 Task: Create a due date automation trigger when advanced on, on the tuesday before a card is due add dates with an incomplete due date at 11:00 AM.
Action: Mouse moved to (1008, 77)
Screenshot: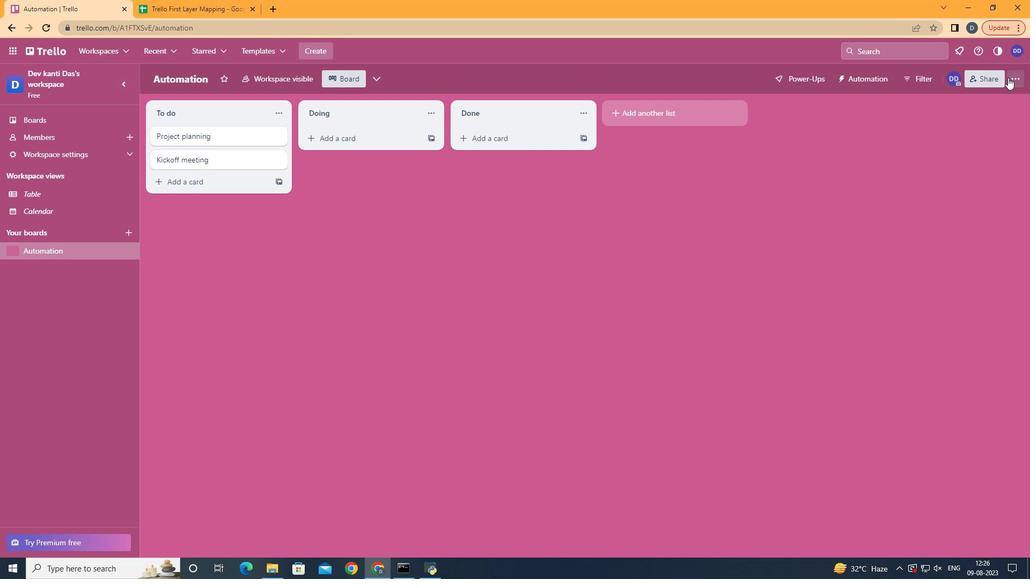 
Action: Mouse pressed left at (1008, 77)
Screenshot: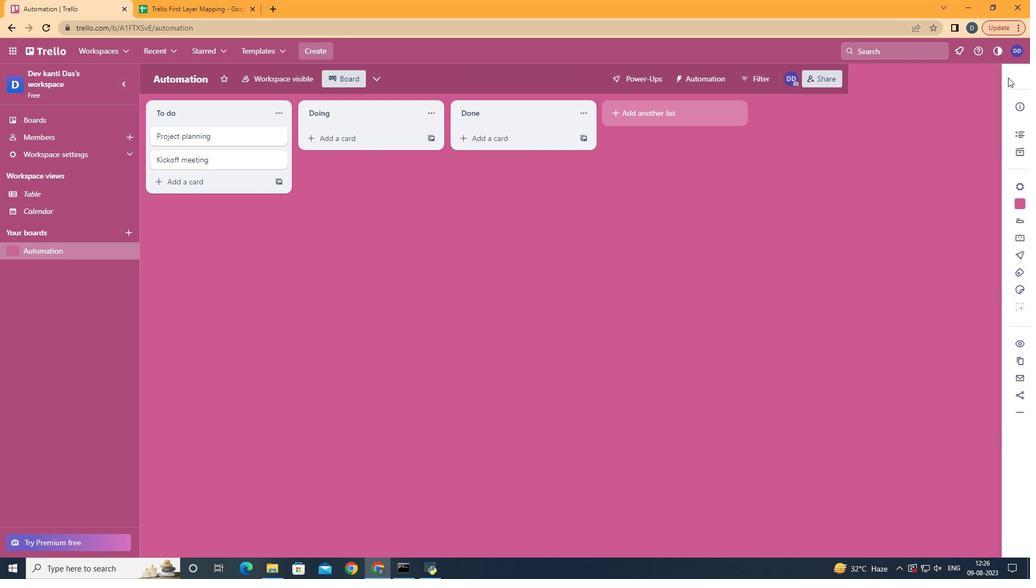 
Action: Mouse moved to (896, 235)
Screenshot: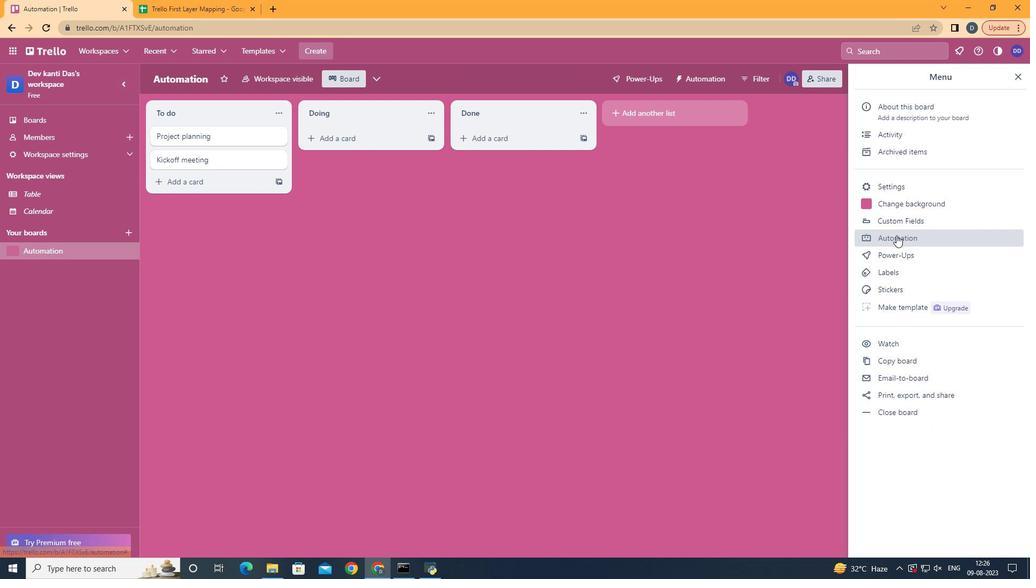 
Action: Mouse pressed left at (896, 235)
Screenshot: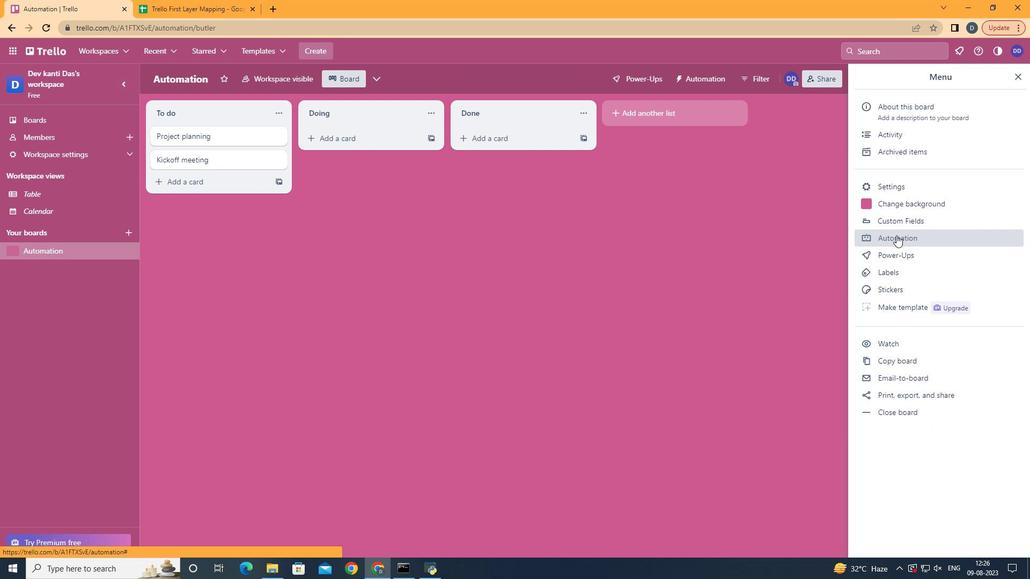 
Action: Mouse moved to (193, 215)
Screenshot: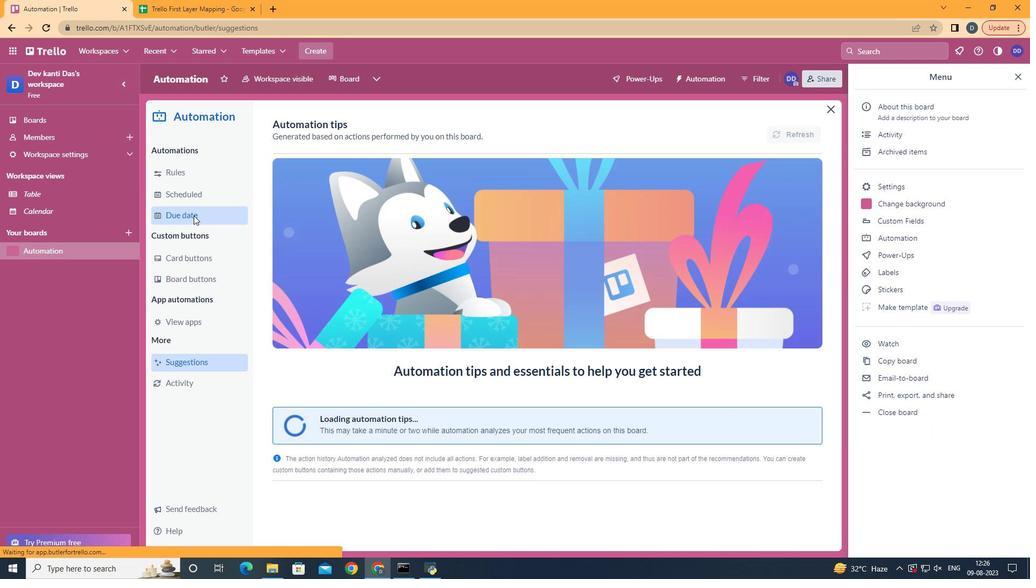 
Action: Mouse pressed left at (193, 215)
Screenshot: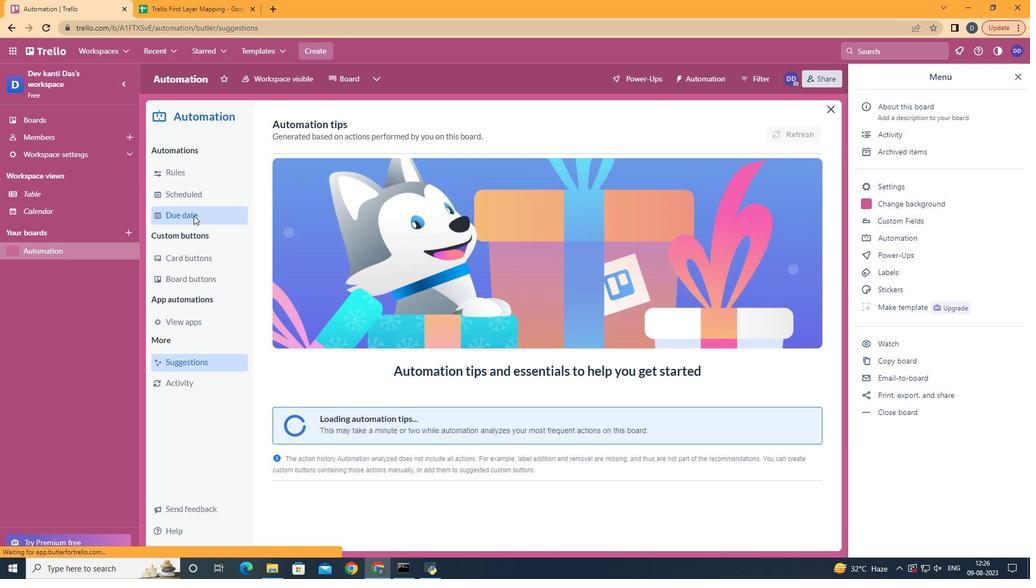 
Action: Mouse moved to (746, 127)
Screenshot: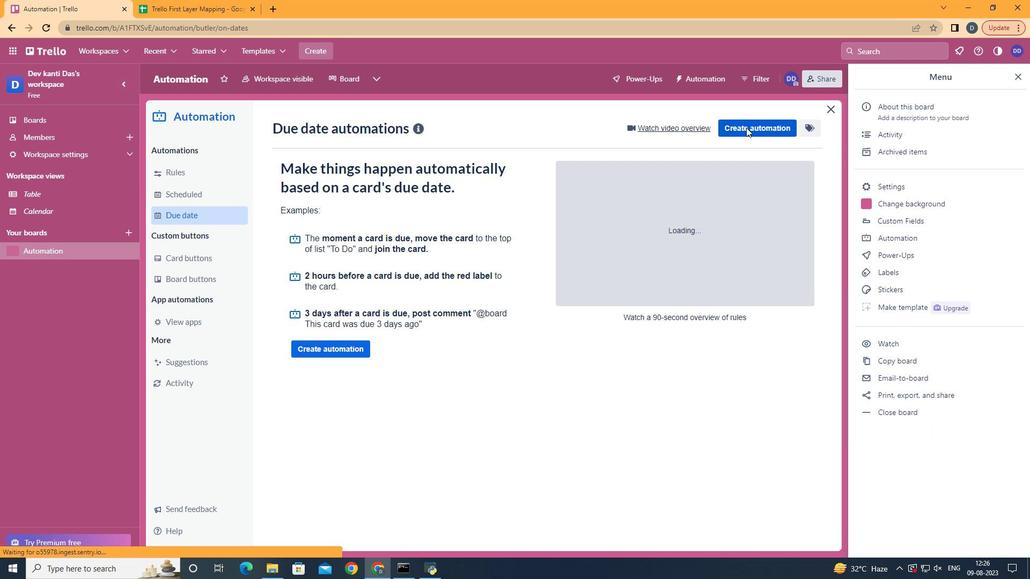 
Action: Mouse pressed left at (746, 127)
Screenshot: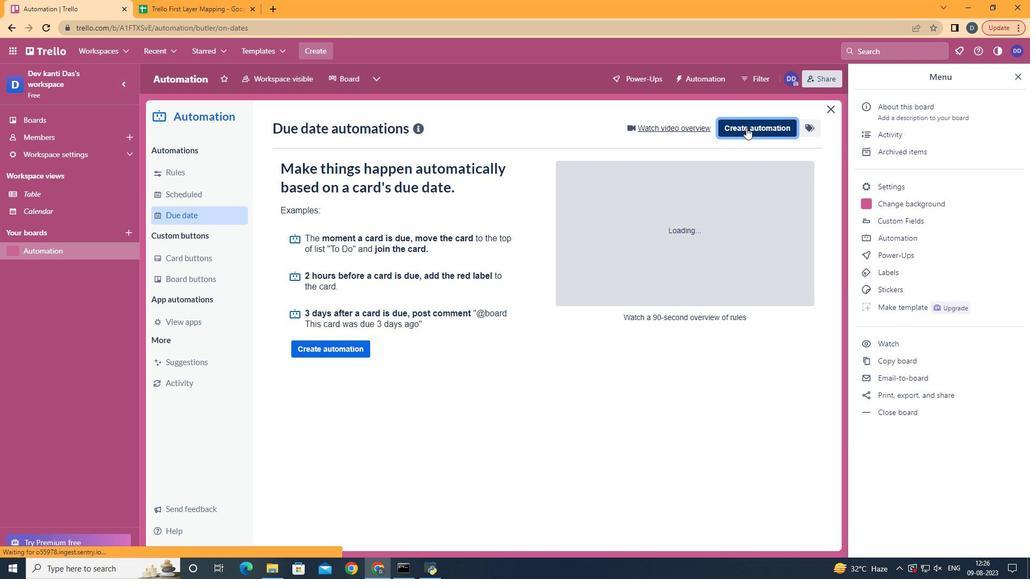 
Action: Mouse moved to (545, 229)
Screenshot: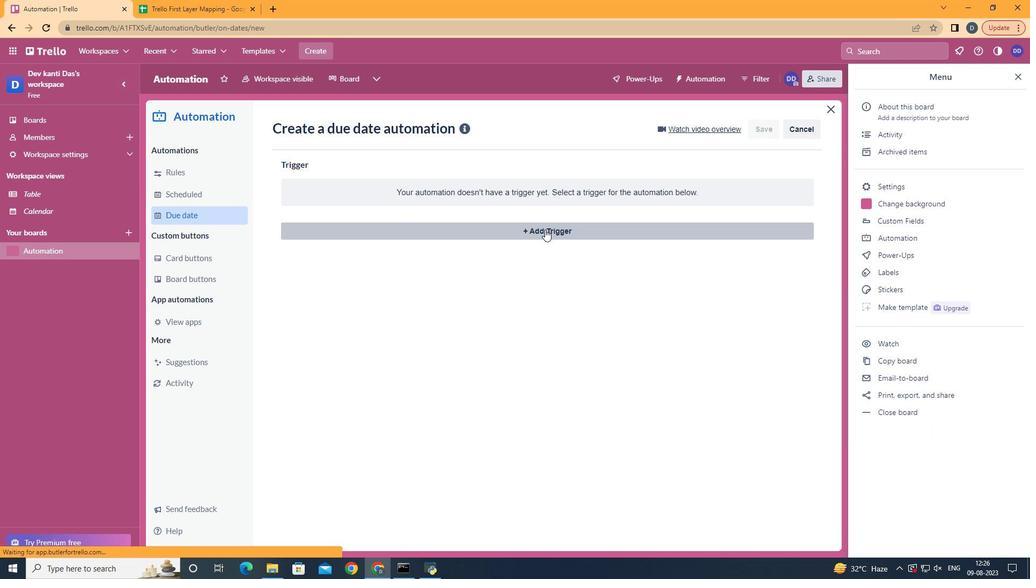 
Action: Mouse pressed left at (545, 229)
Screenshot: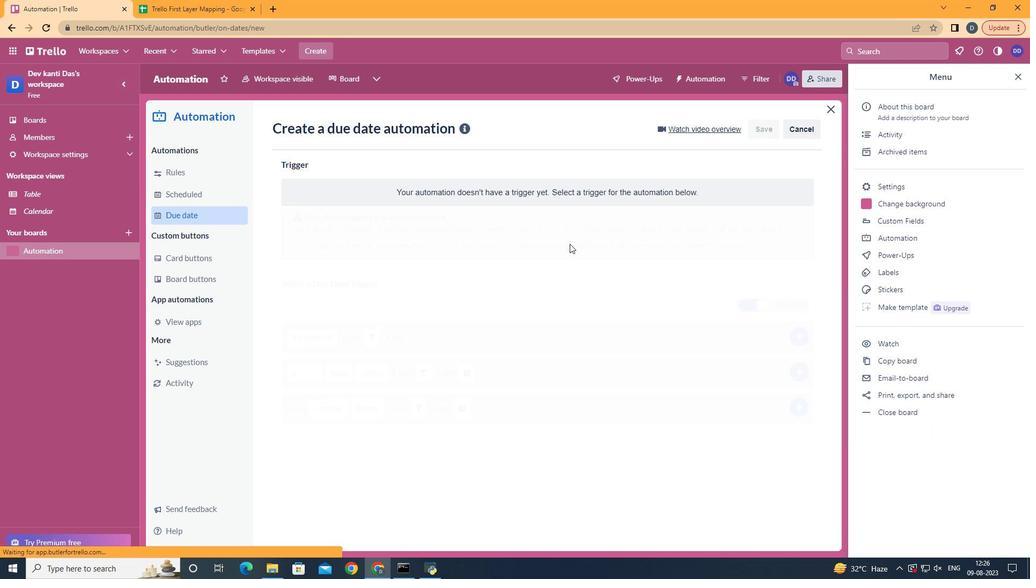 
Action: Mouse moved to (339, 302)
Screenshot: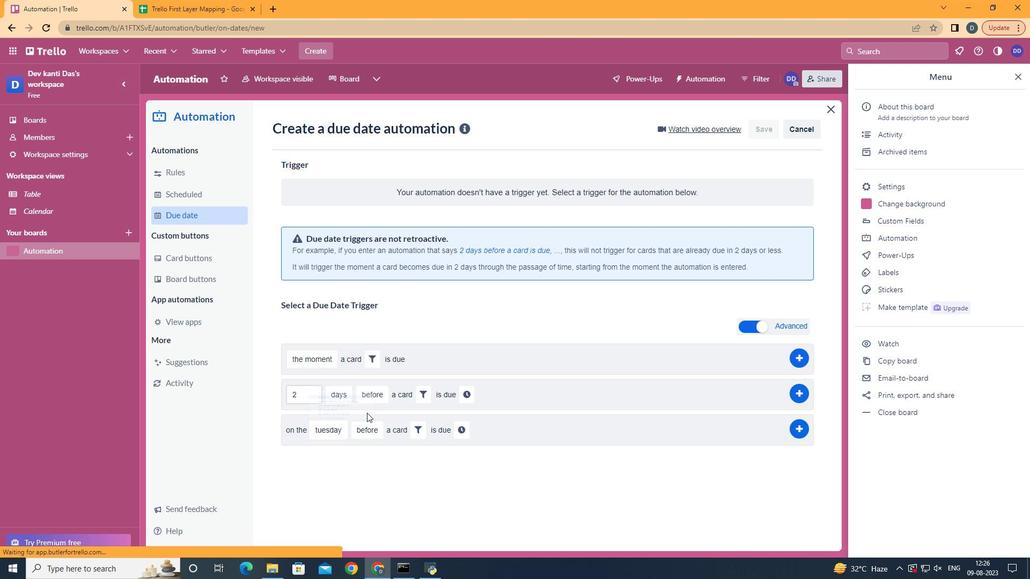 
Action: Mouse pressed left at (339, 302)
Screenshot: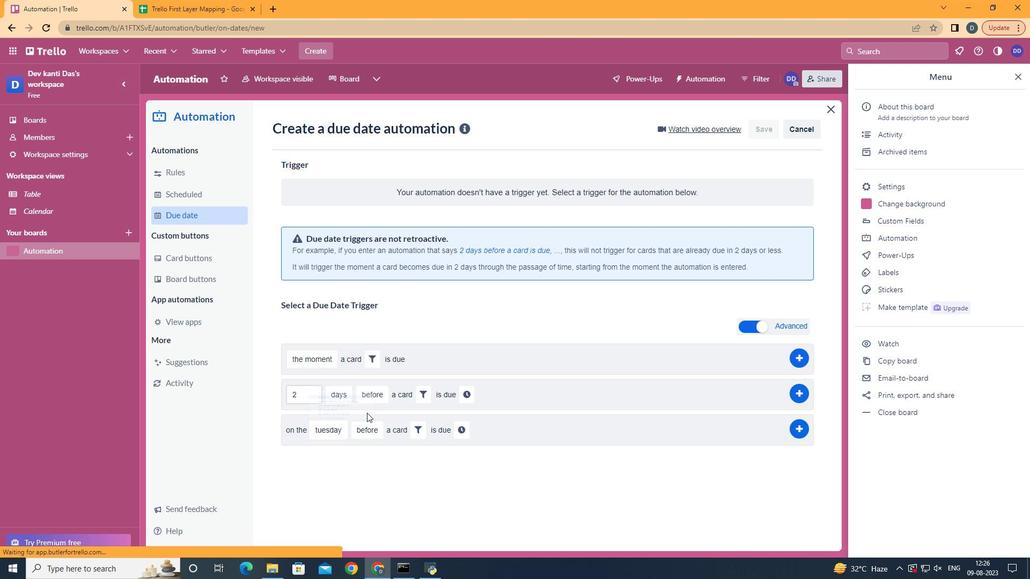 
Action: Mouse moved to (374, 452)
Screenshot: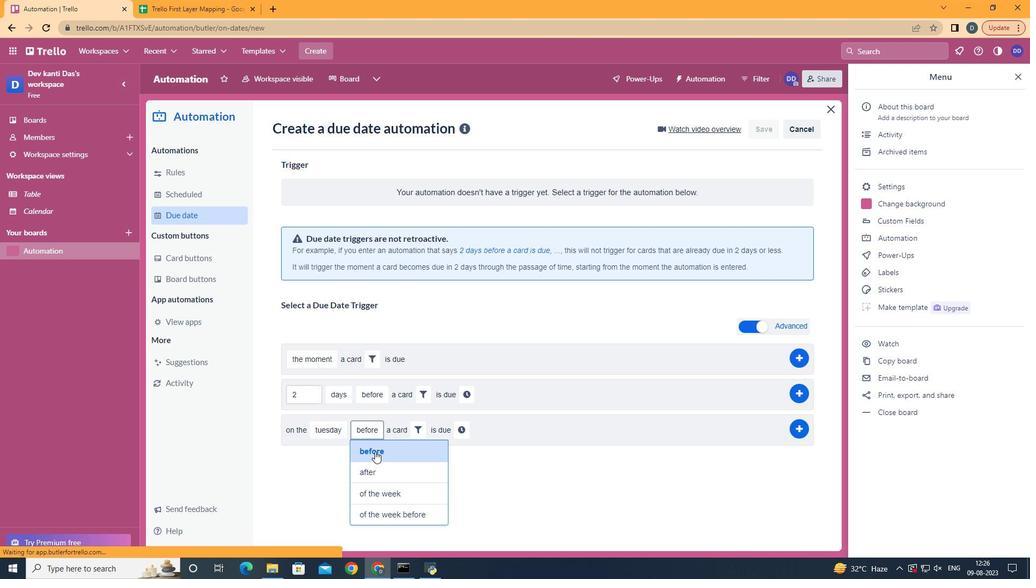 
Action: Mouse pressed left at (374, 452)
Screenshot: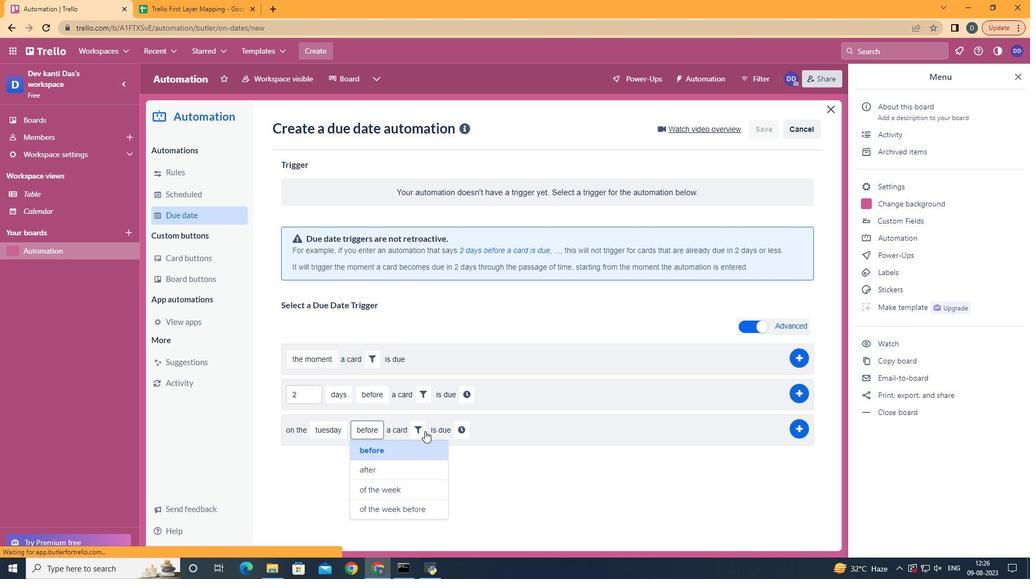 
Action: Mouse moved to (417, 429)
Screenshot: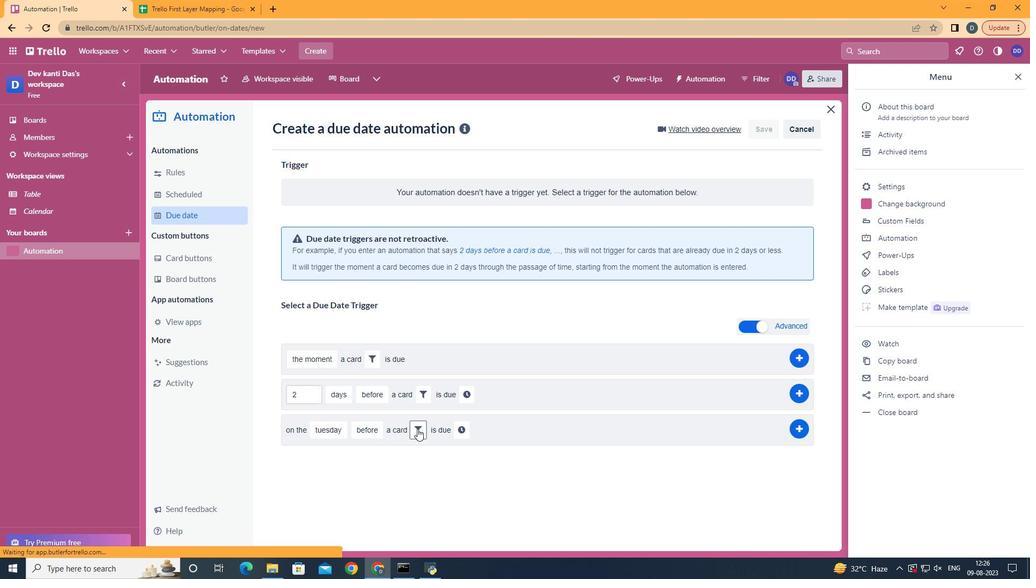 
Action: Mouse pressed left at (417, 429)
Screenshot: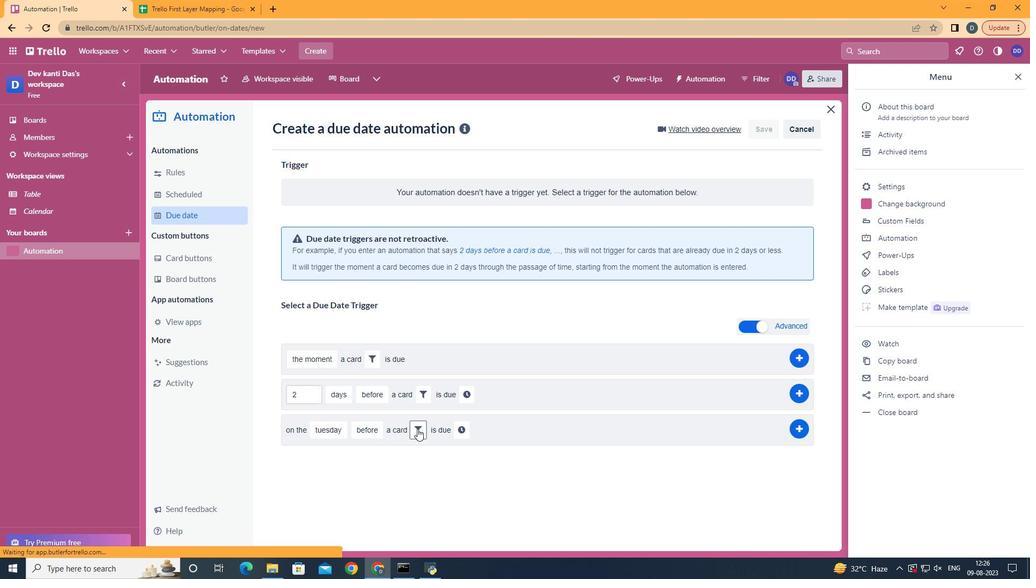 
Action: Mouse moved to (468, 464)
Screenshot: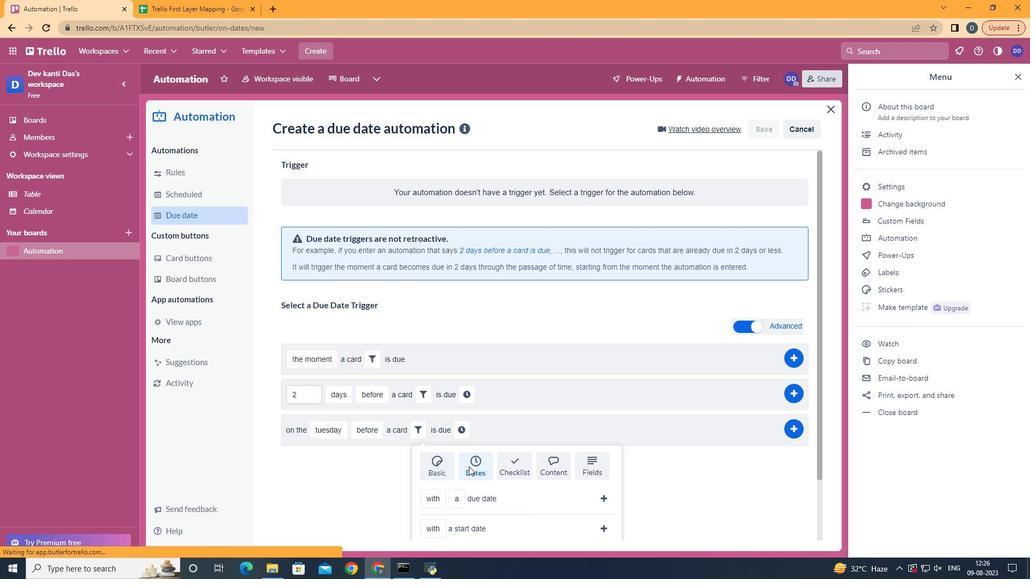 
Action: Mouse pressed left at (468, 464)
Screenshot: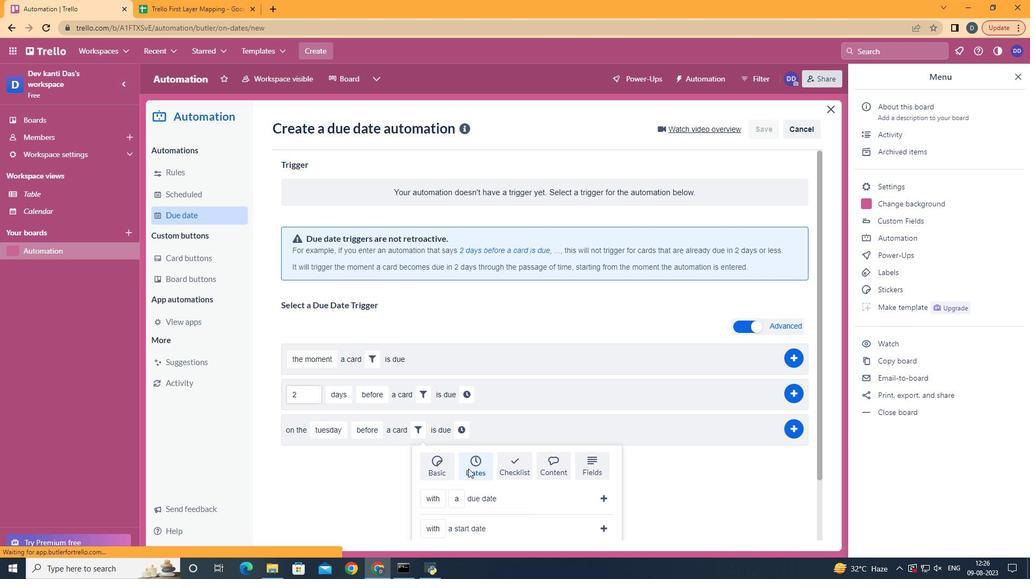 
Action: Mouse moved to (441, 454)
Screenshot: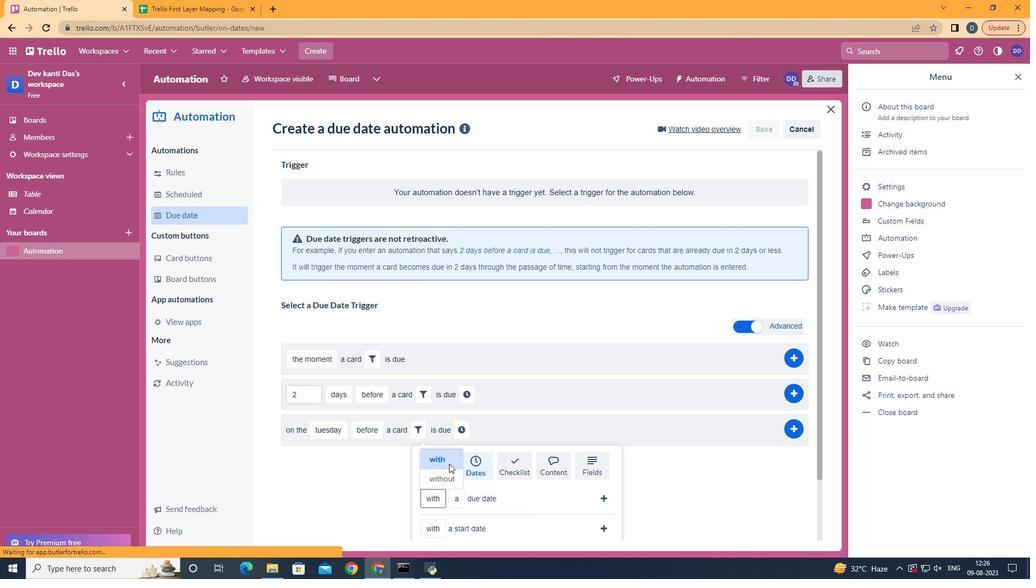 
Action: Mouse pressed left at (441, 454)
Screenshot: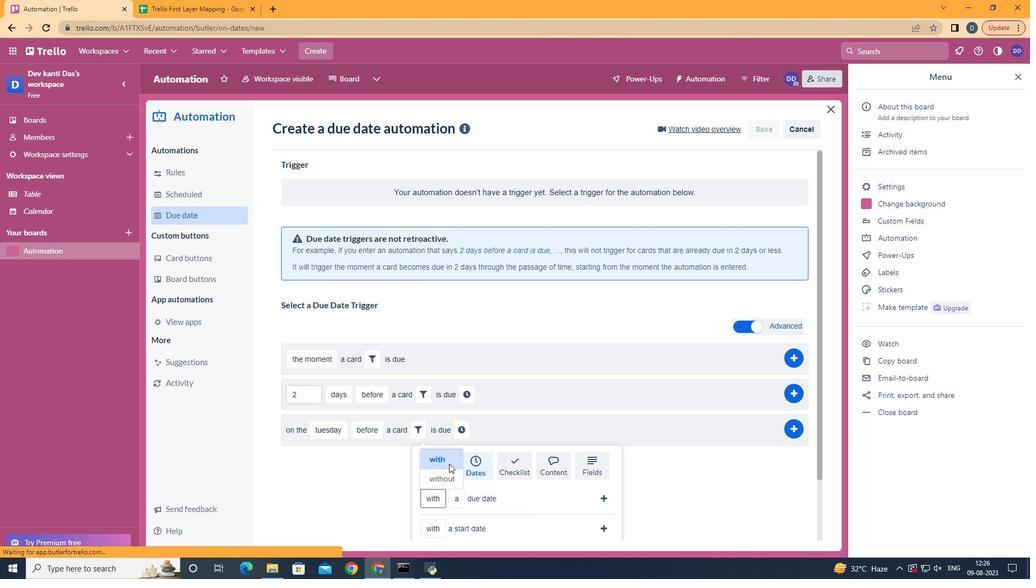 
Action: Mouse moved to (481, 460)
Screenshot: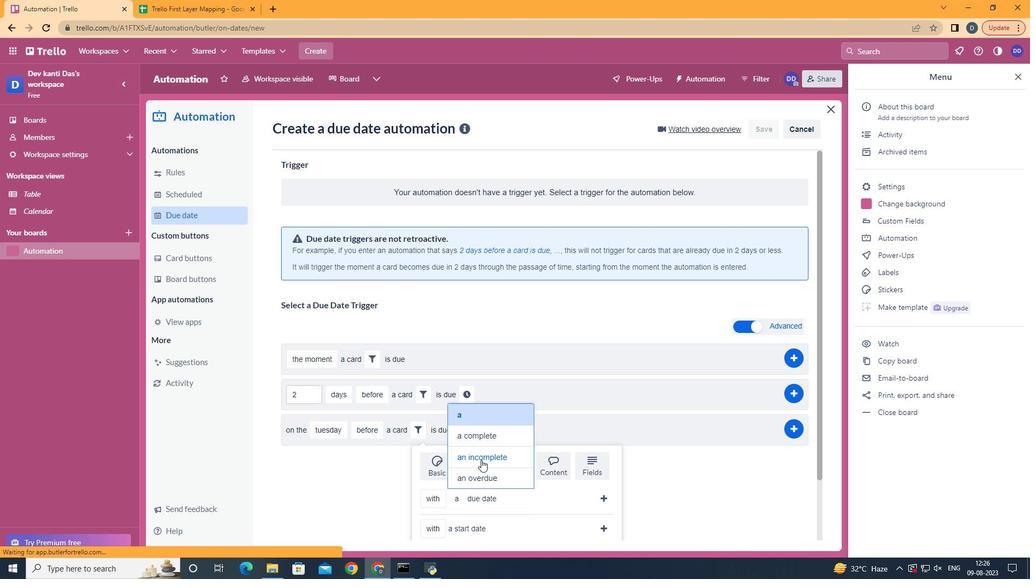 
Action: Mouse pressed left at (481, 460)
Screenshot: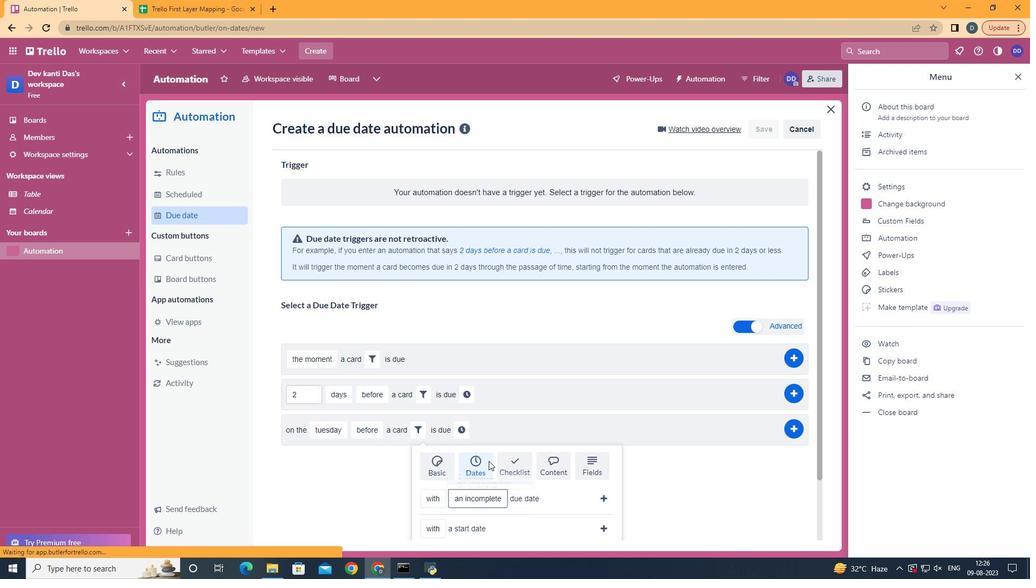 
Action: Mouse moved to (598, 498)
Screenshot: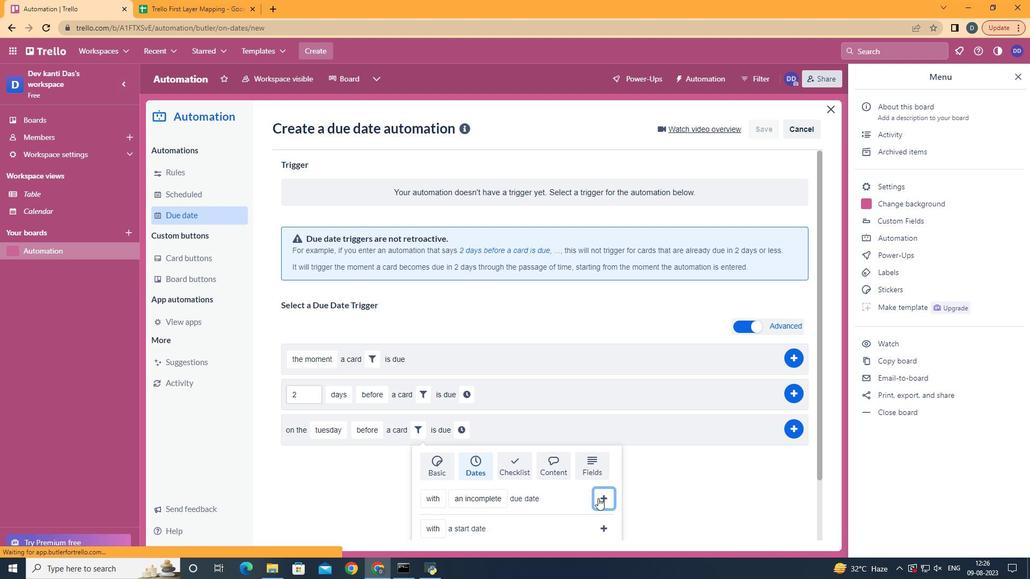 
Action: Mouse pressed left at (598, 498)
Screenshot: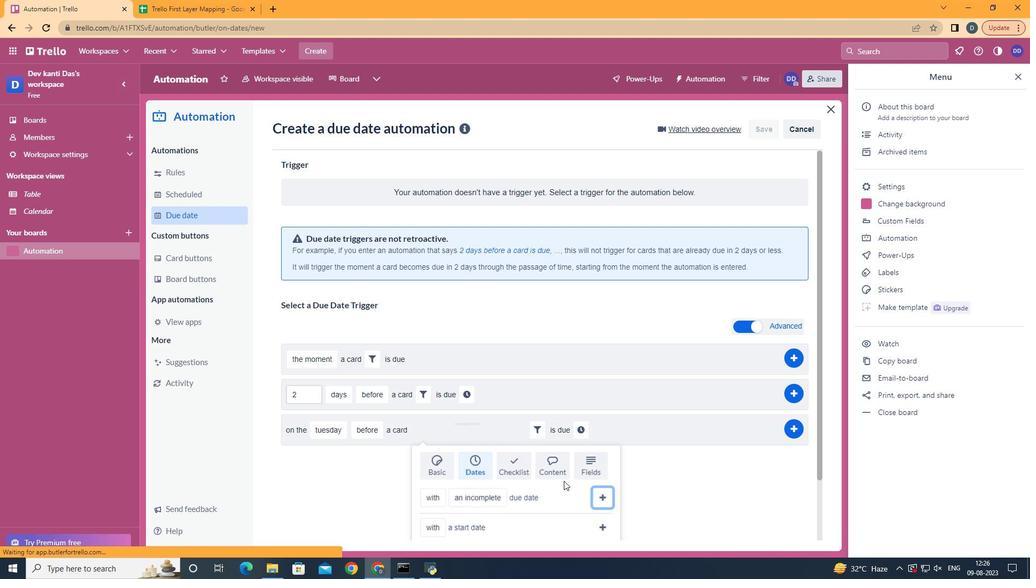 
Action: Mouse moved to (574, 433)
Screenshot: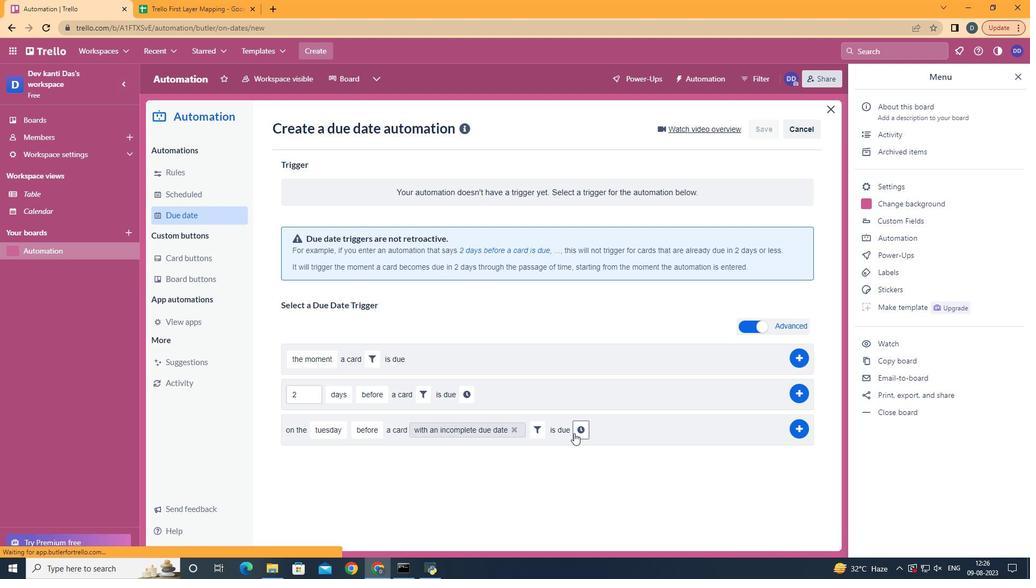 
Action: Mouse pressed left at (574, 433)
Screenshot: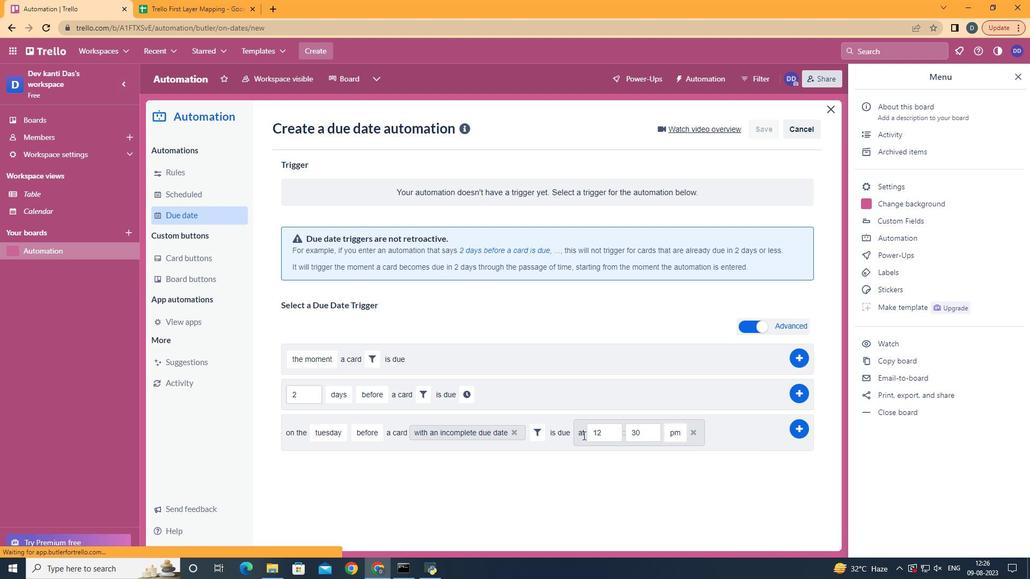 
Action: Mouse moved to (612, 431)
Screenshot: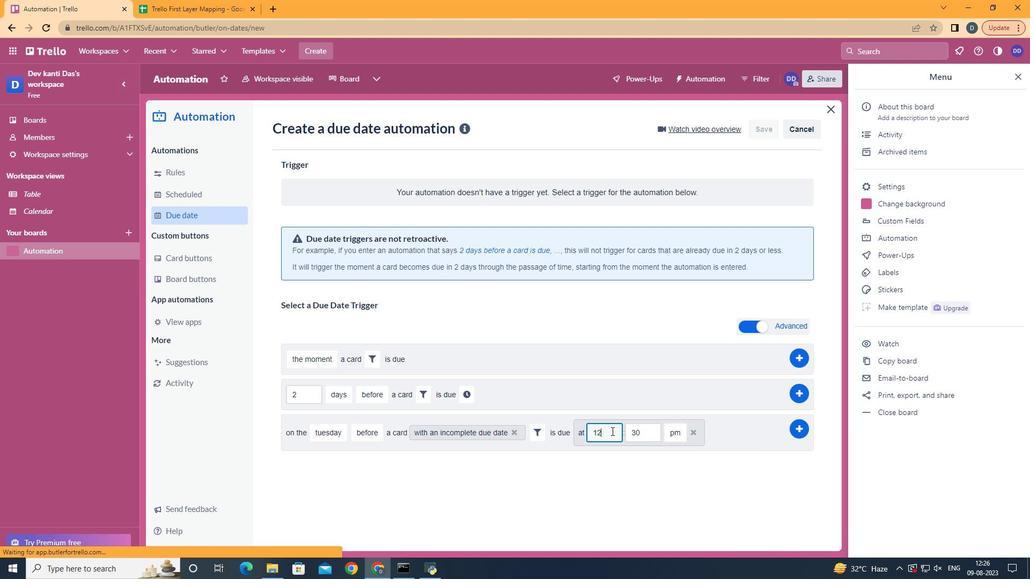 
Action: Mouse pressed left at (611, 433)
Screenshot: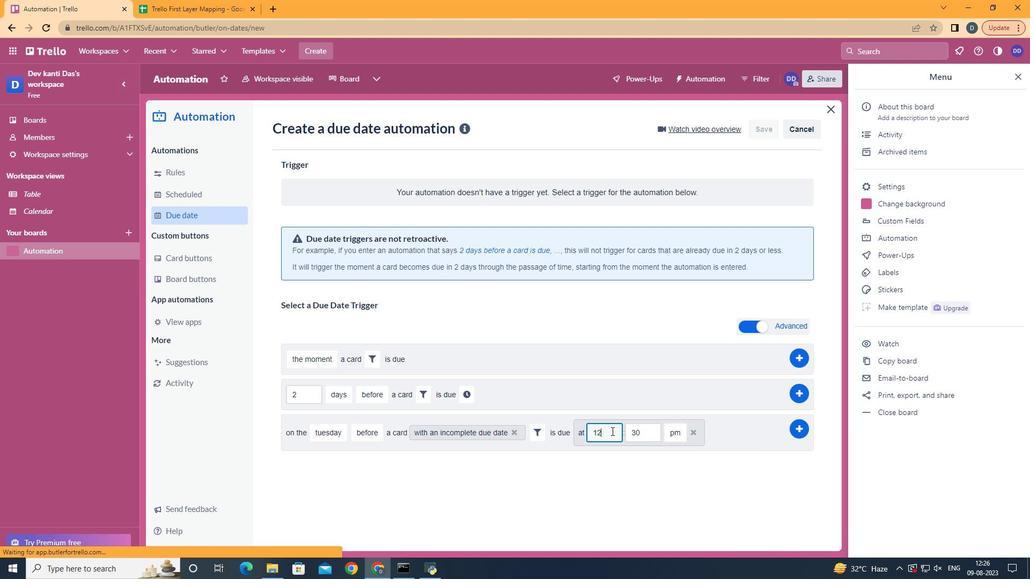 
Action: Key pressed <Key.backspace>1
Screenshot: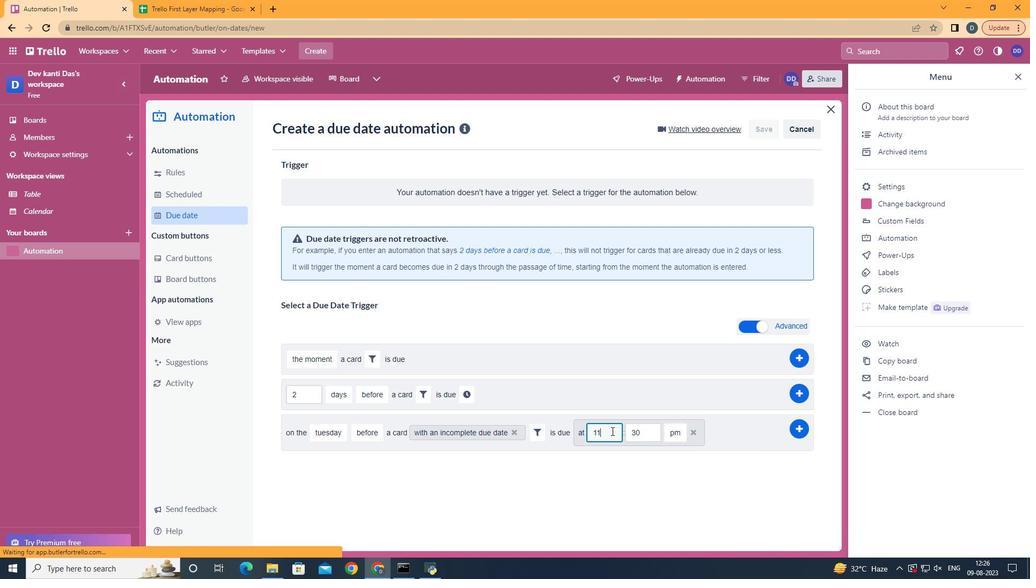 
Action: Mouse moved to (641, 431)
Screenshot: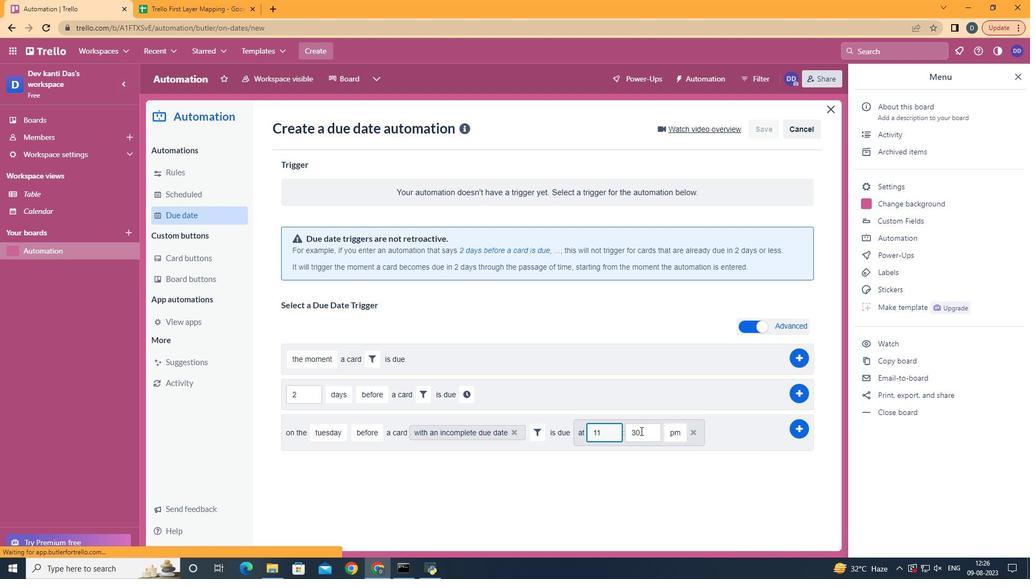 
Action: Mouse pressed left at (641, 431)
Screenshot: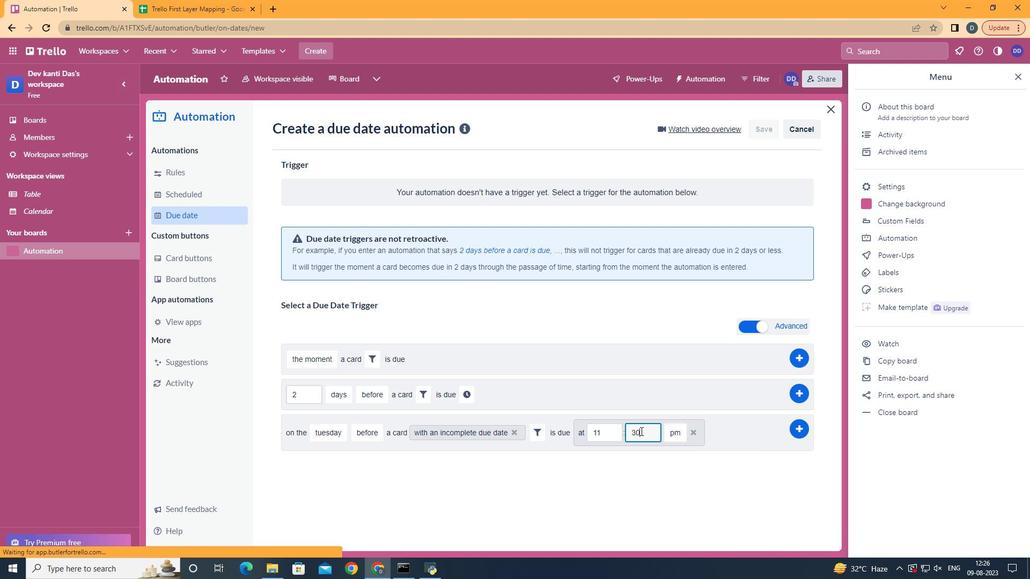 
Action: Key pressed <Key.backspace><Key.backspace>00
Screenshot: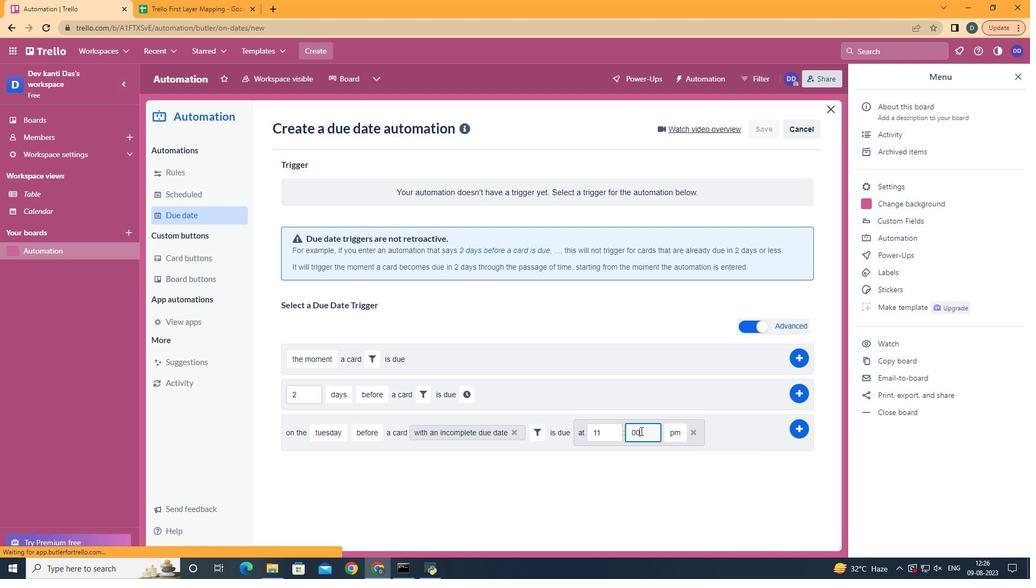 
Action: Mouse moved to (675, 453)
Screenshot: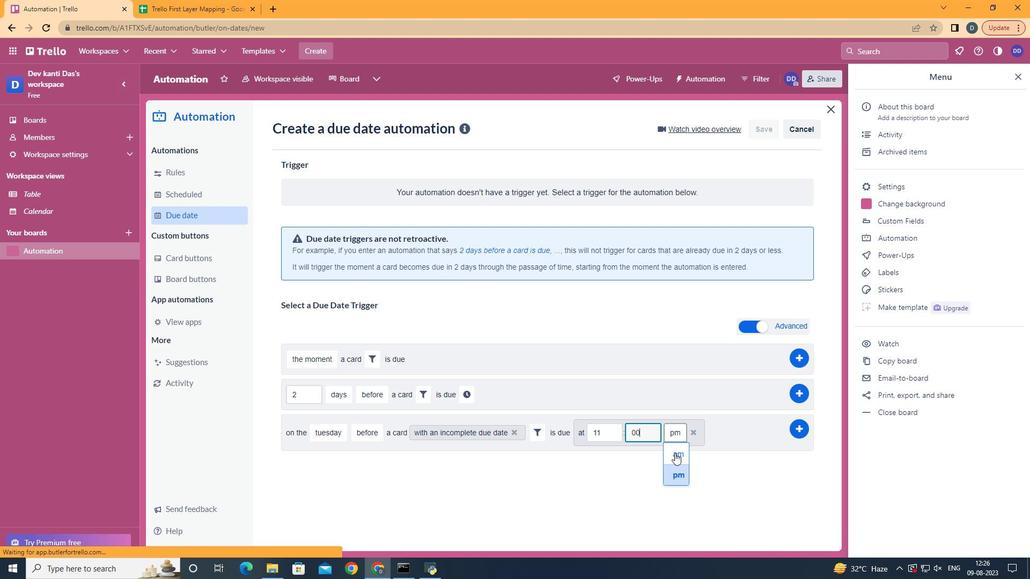 
Action: Mouse pressed left at (675, 453)
Screenshot: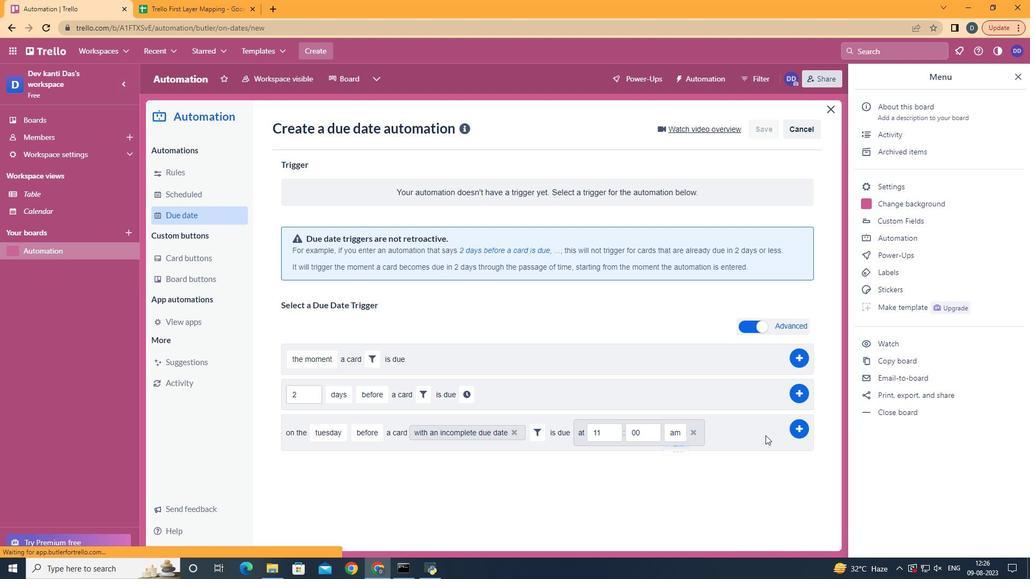 
Action: Mouse moved to (797, 430)
Screenshot: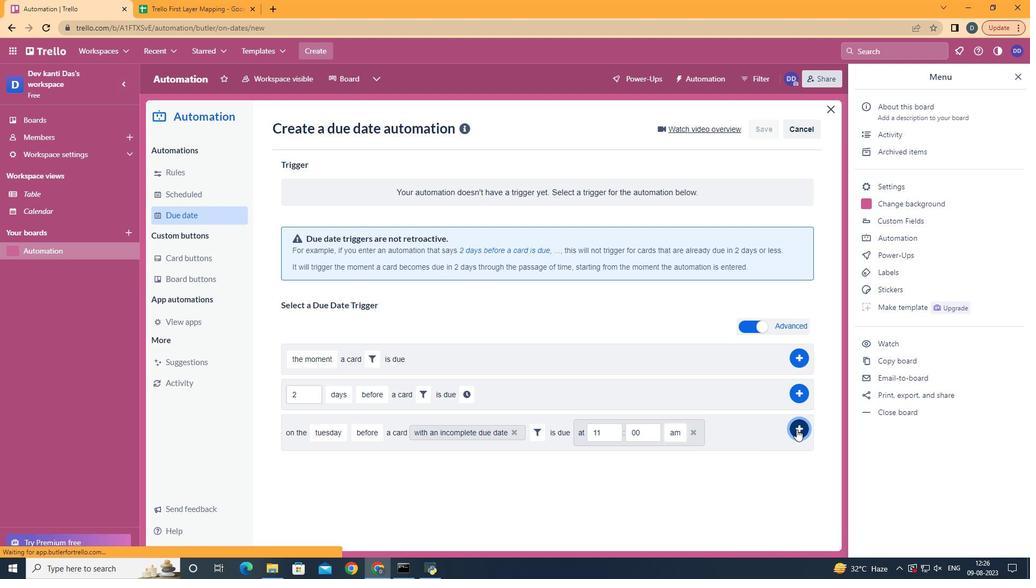 
Action: Mouse pressed left at (797, 430)
Screenshot: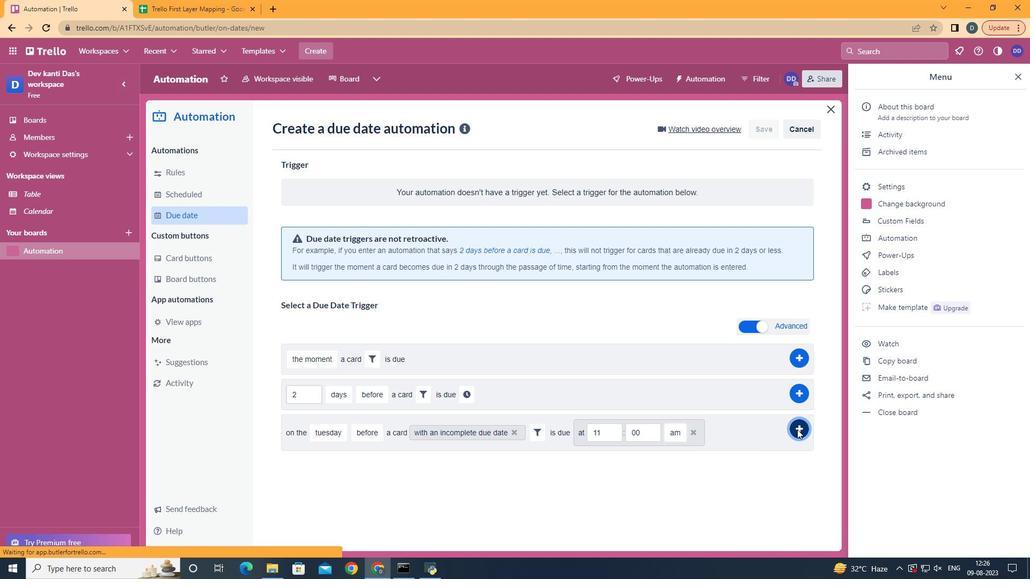
Action: Mouse moved to (618, 233)
Screenshot: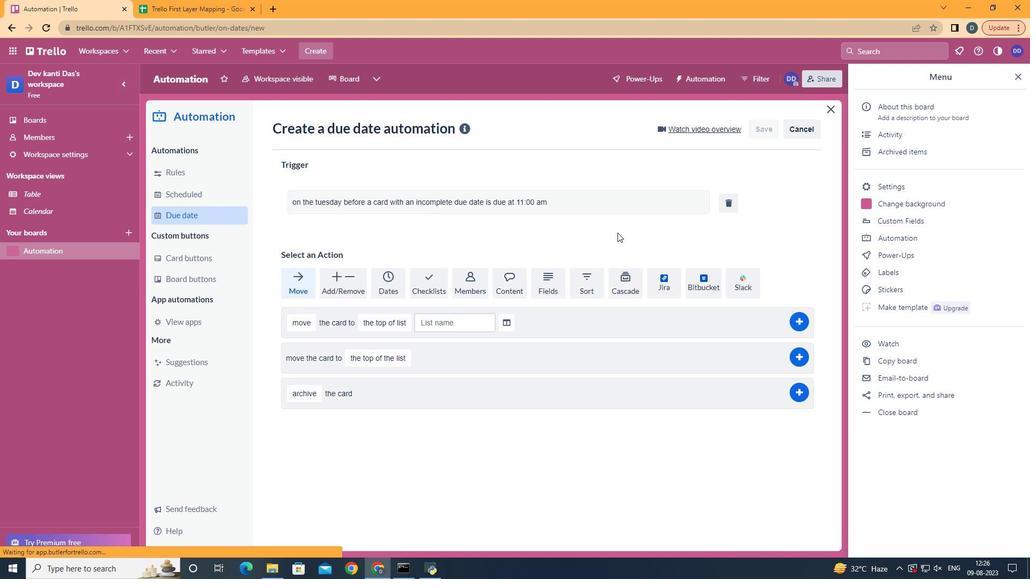 
